 Task: Create a task  Implement a new cloud-based sales management system for a company , assign it to team member softage.2@softage.net in the project AtlasLine and update the status of the task to  Off Track , set the priority of the task to Medium
Action: Mouse moved to (477, 313)
Screenshot: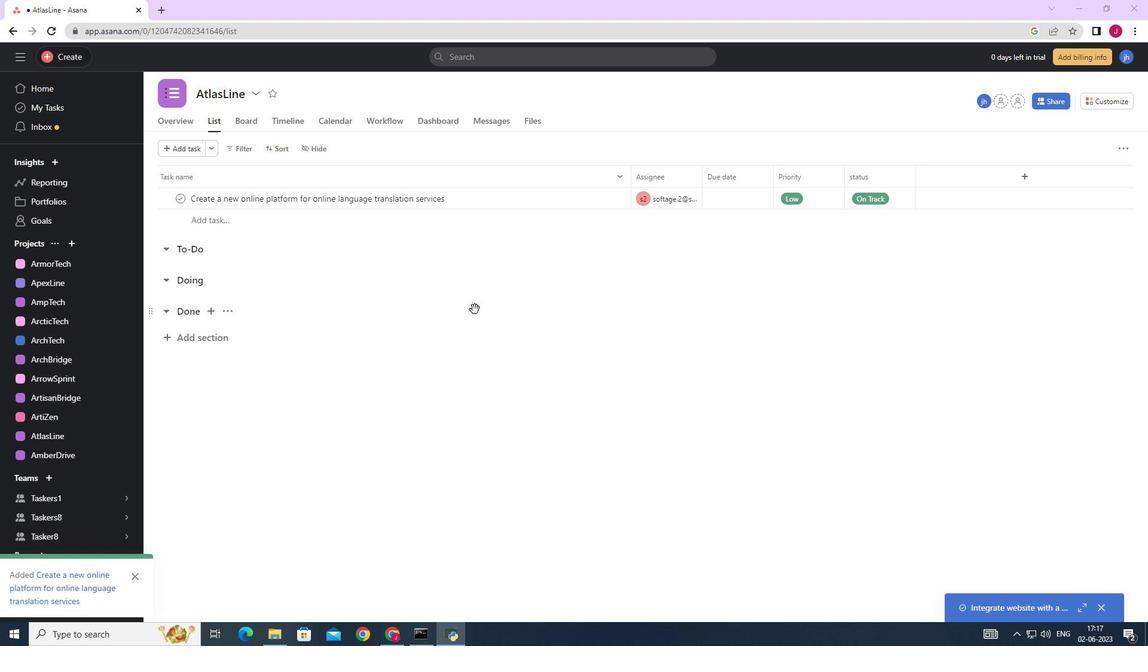 
Action: Mouse scrolled (477, 314) with delta (0, 0)
Screenshot: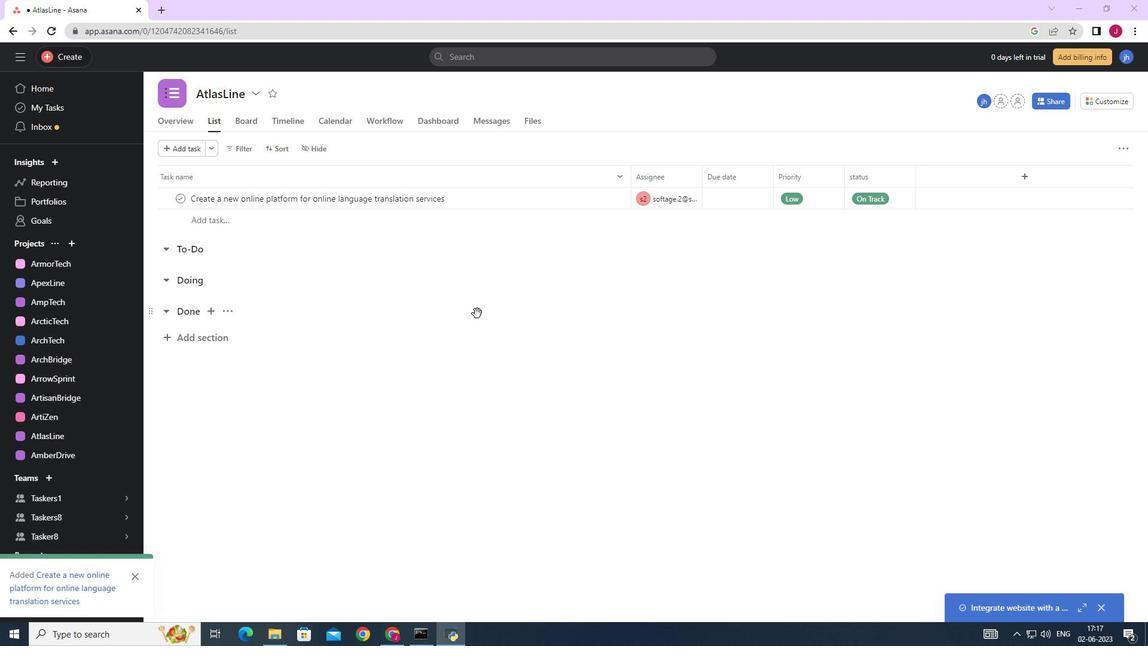 
Action: Mouse scrolled (477, 314) with delta (0, 0)
Screenshot: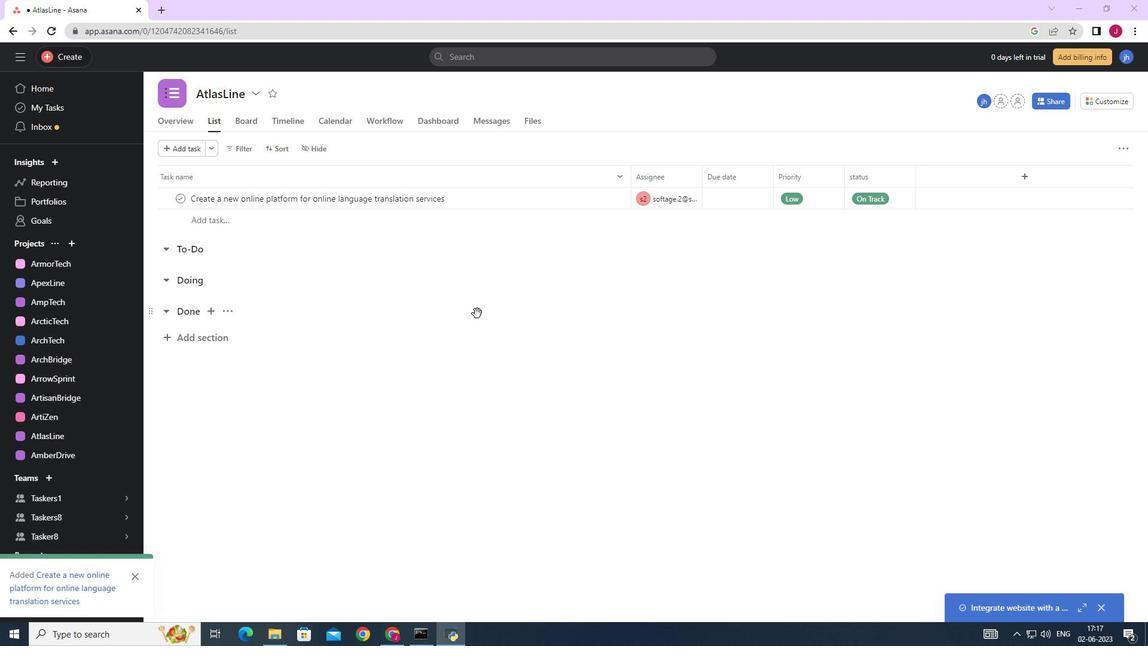 
Action: Mouse moved to (477, 313)
Screenshot: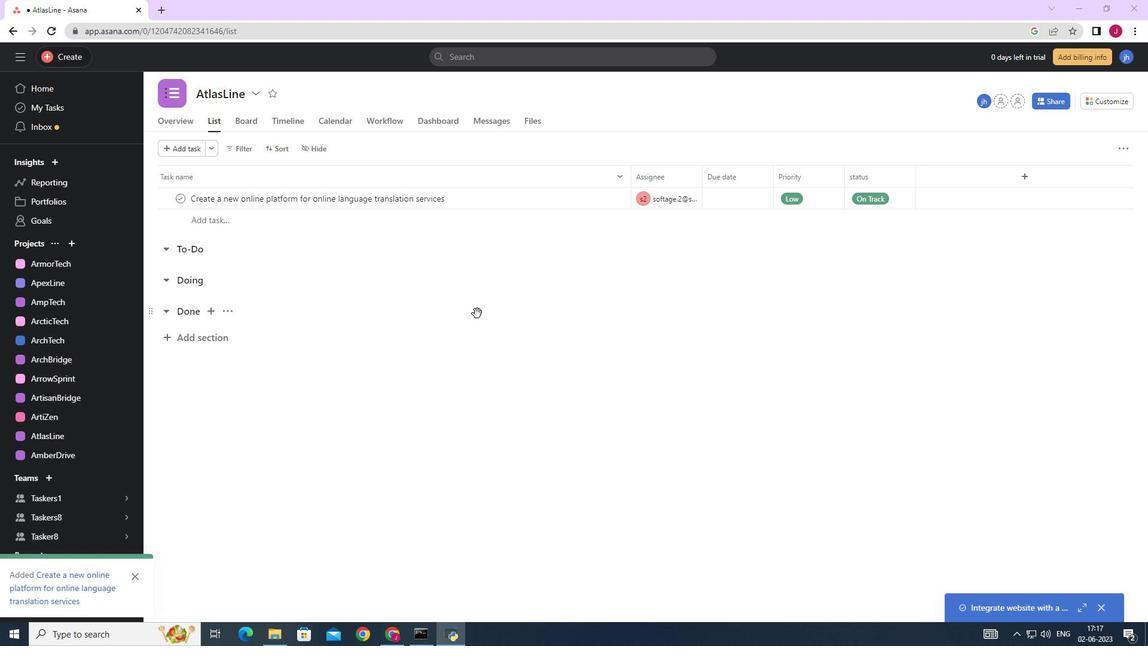 
Action: Mouse scrolled (477, 314) with delta (0, 0)
Screenshot: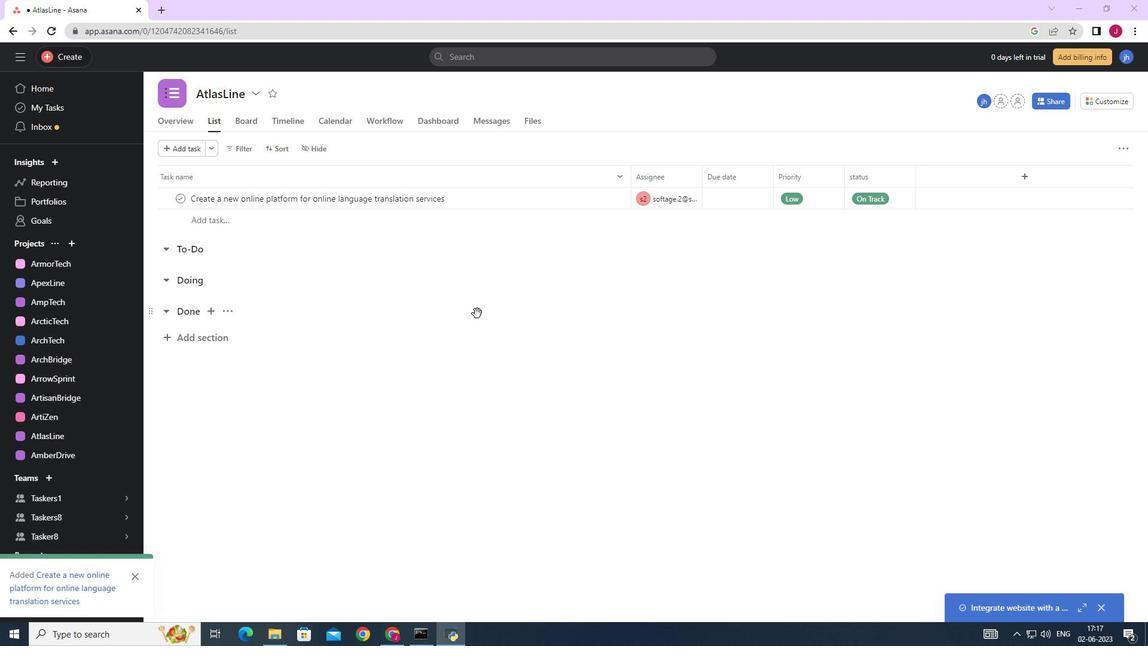 
Action: Mouse moved to (77, 56)
Screenshot: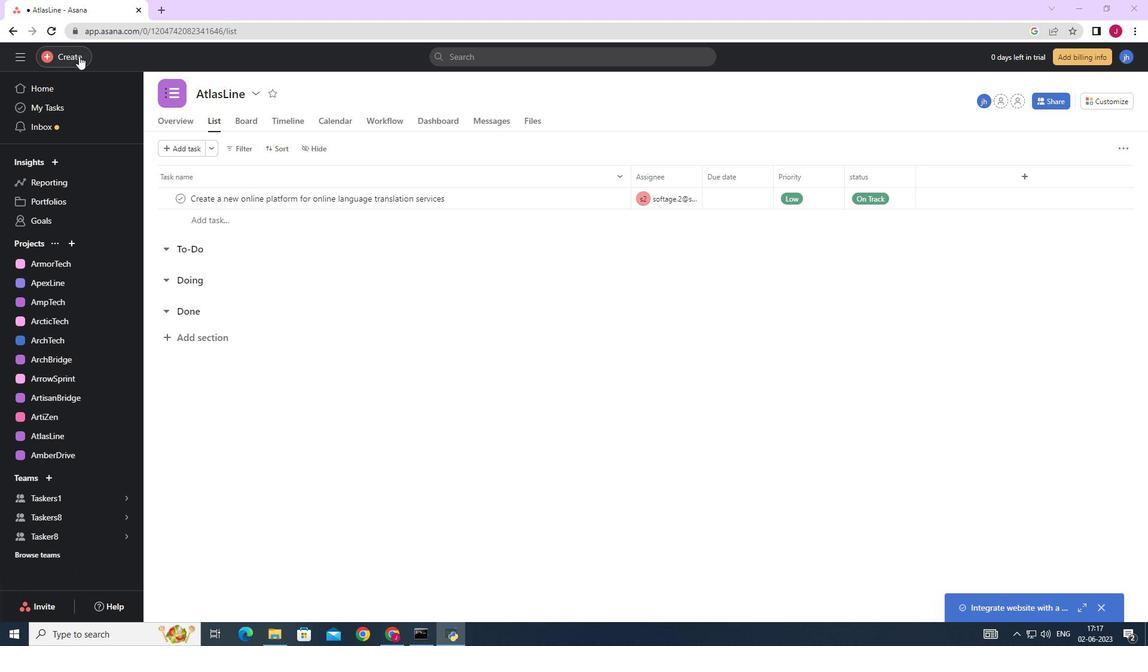 
Action: Mouse pressed left at (77, 56)
Screenshot: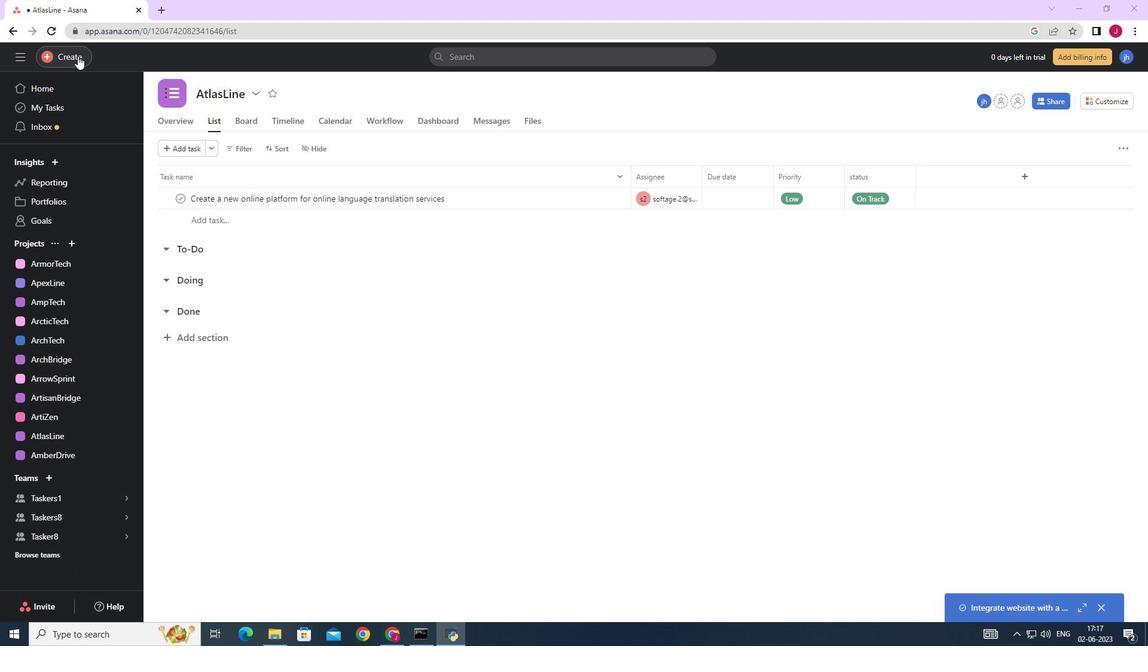 
Action: Mouse moved to (145, 64)
Screenshot: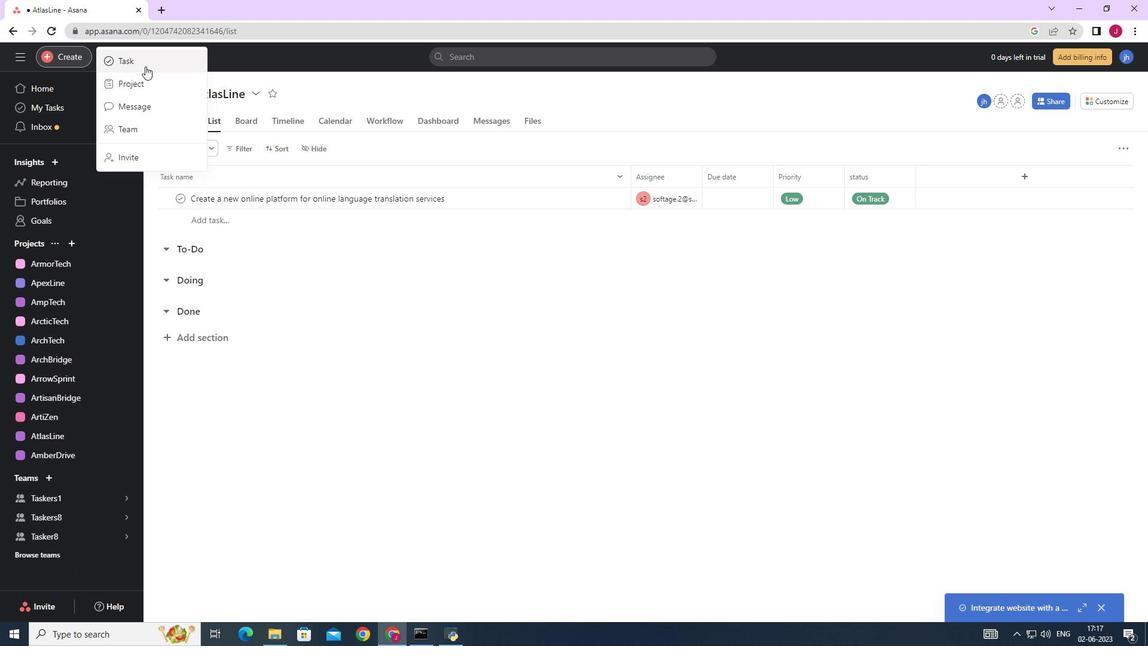 
Action: Mouse pressed left at (145, 64)
Screenshot: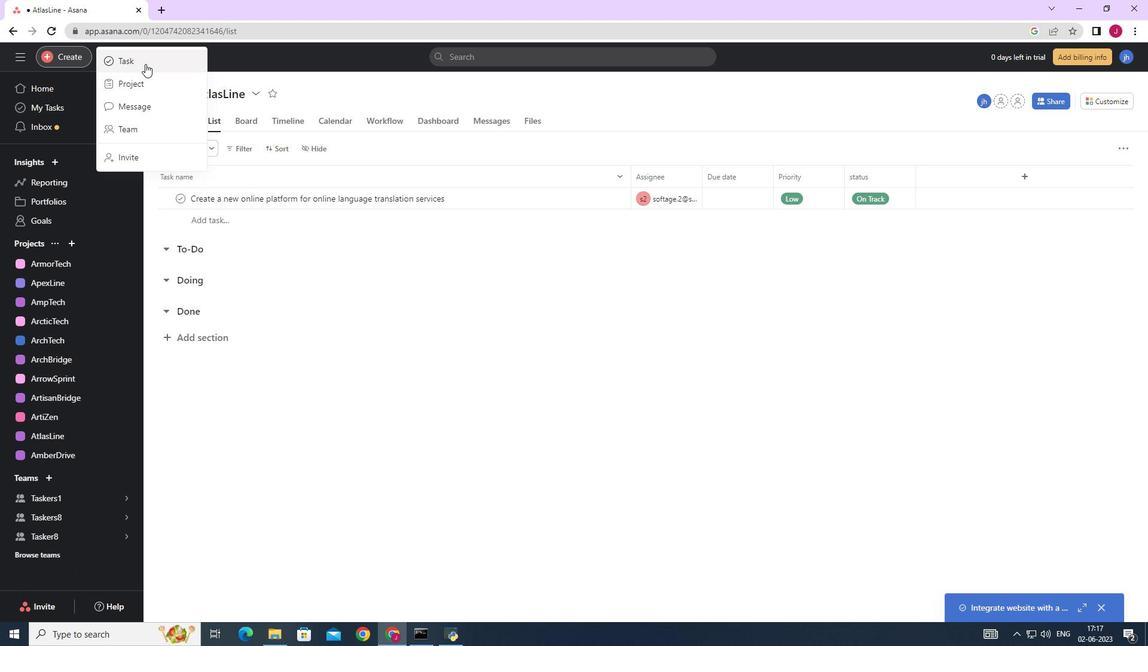 
Action: Mouse moved to (938, 396)
Screenshot: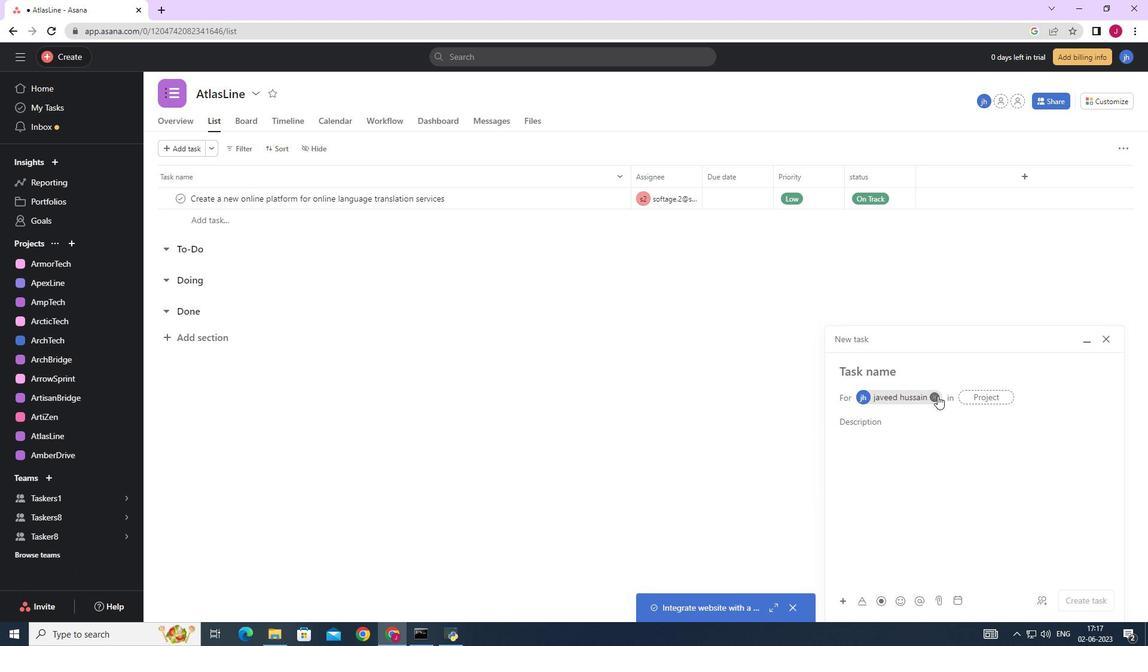 
Action: Mouse pressed left at (938, 396)
Screenshot: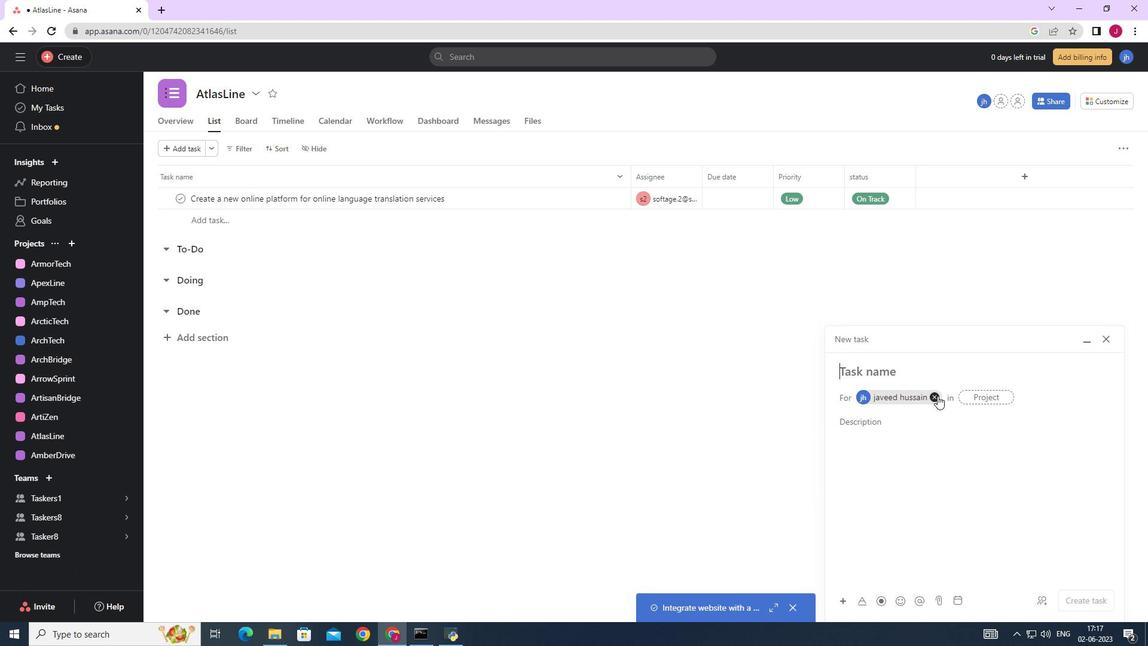 
Action: Mouse moved to (861, 368)
Screenshot: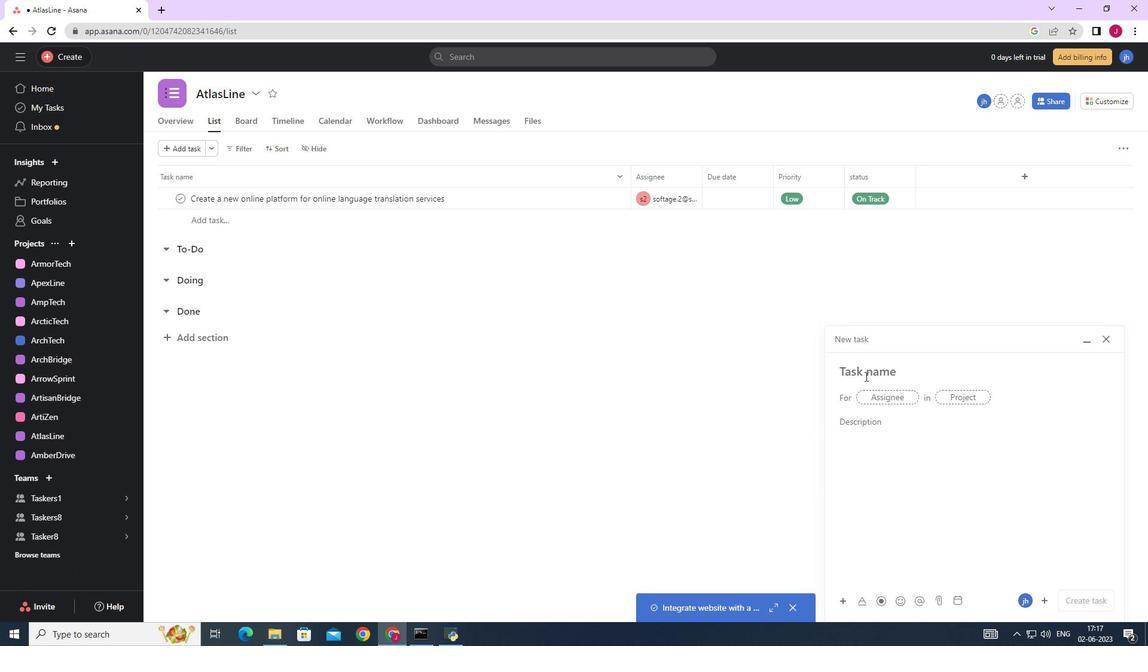 
Action: Mouse pressed left at (861, 368)
Screenshot: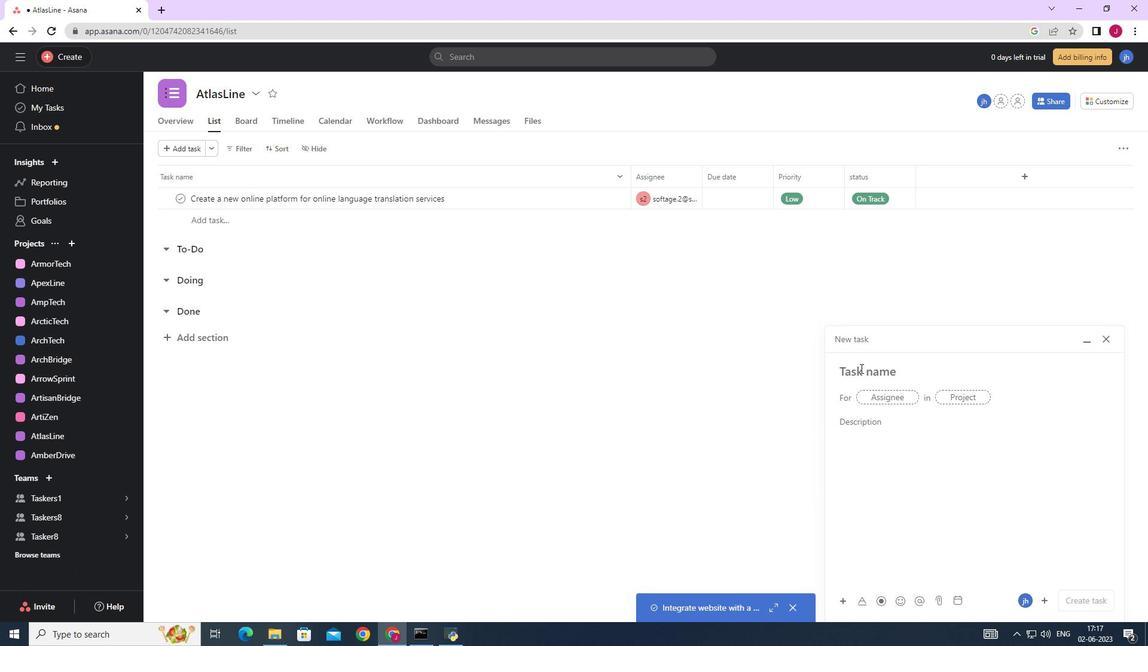 
Action: Key pressed <Key.caps_lock>I<Key.caps_lock>mplement<Key.space>a<Key.space>new<Key.space>cloud-based<Key.space>sales<Key.space>management<Key.space>system<Key.space>for<Key.space>a<Key.space>company<Key.space>
Screenshot: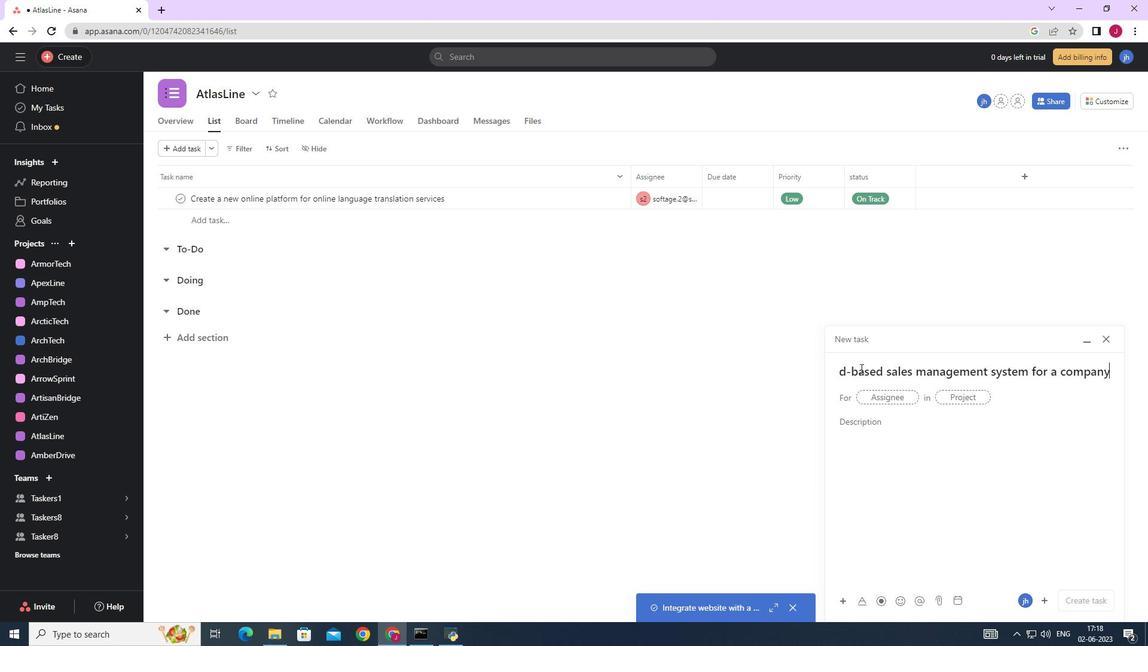 
Action: Mouse moved to (895, 400)
Screenshot: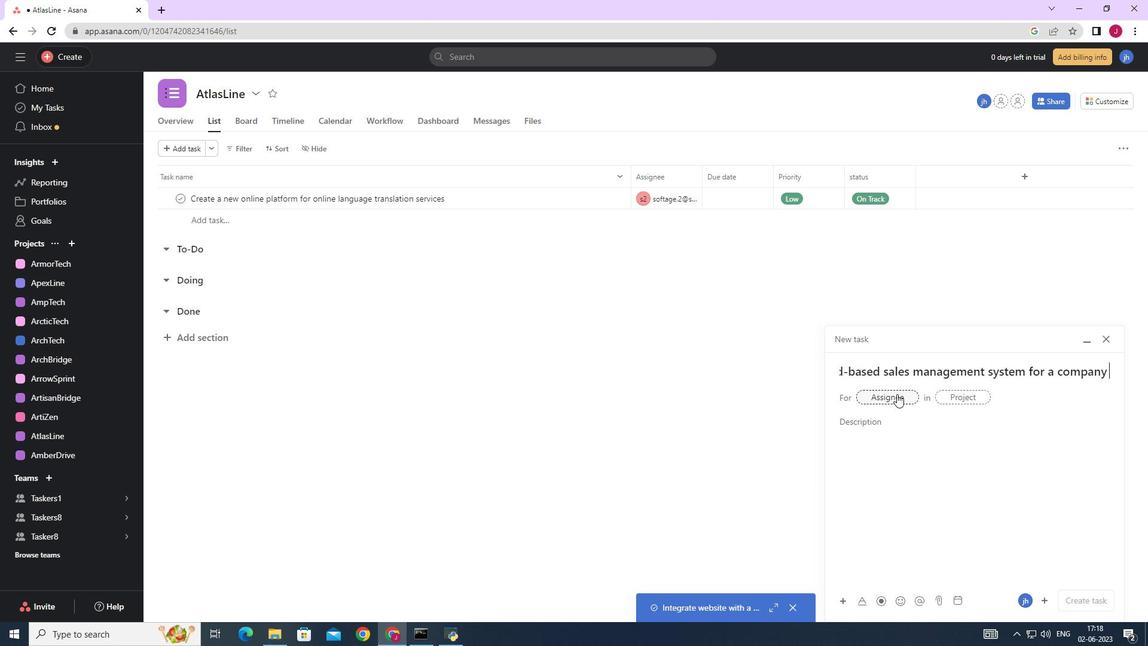 
Action: Mouse pressed left at (895, 400)
Screenshot: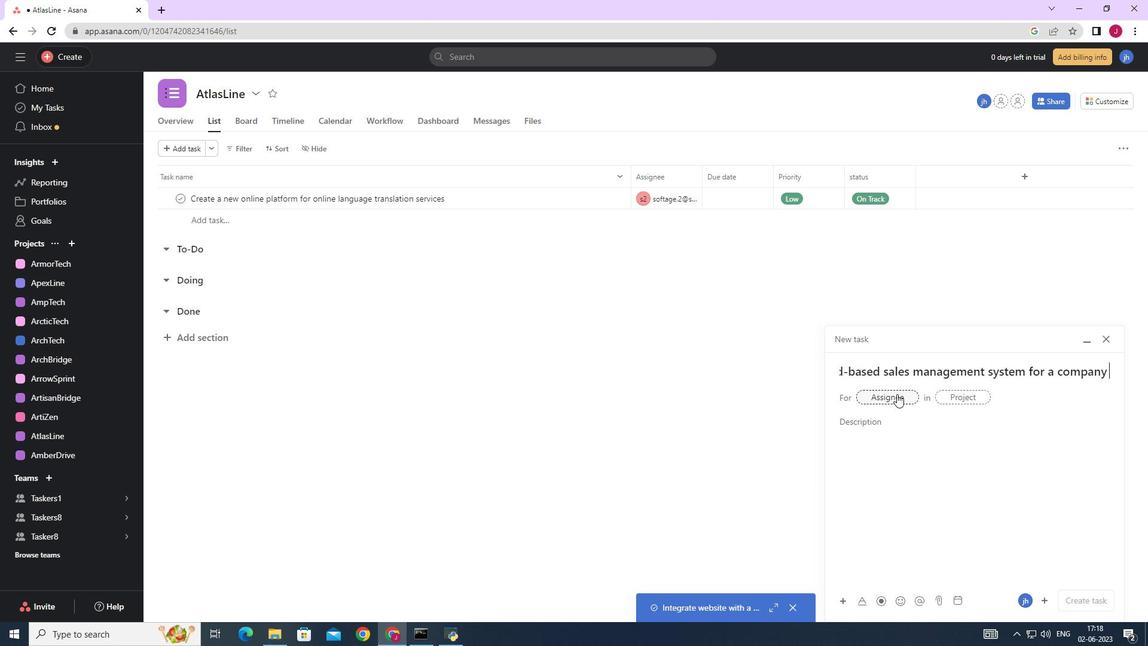 
Action: Key pressed softage.2
Screenshot: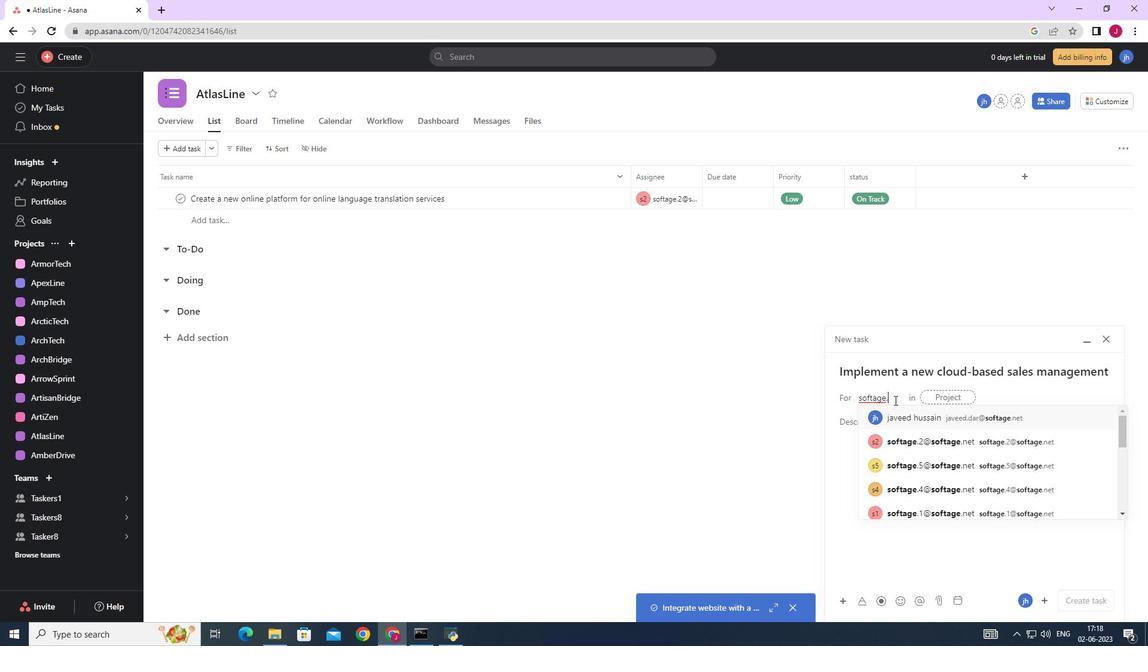 
Action: Mouse moved to (933, 416)
Screenshot: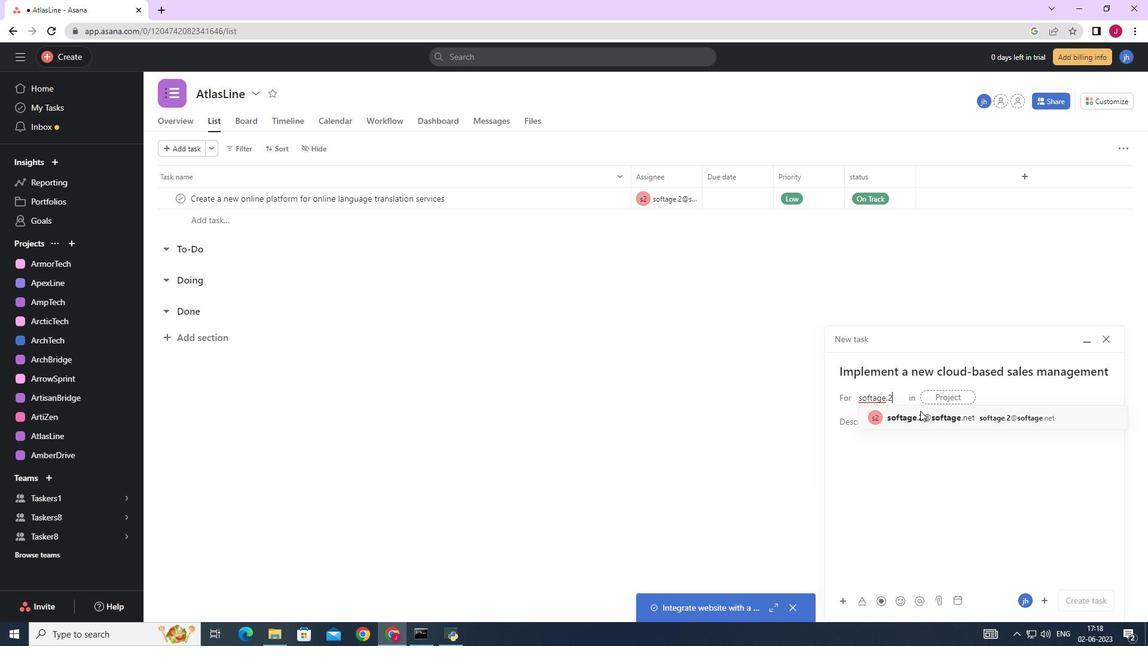 
Action: Mouse pressed left at (933, 416)
Screenshot: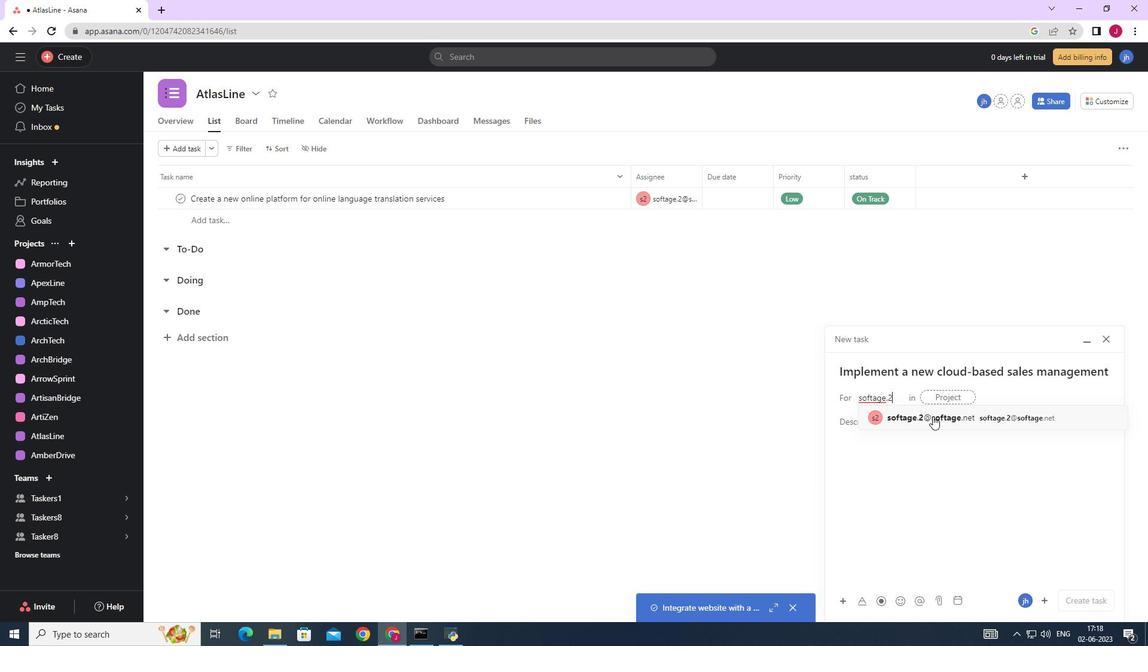 
Action: Mouse moved to (776, 417)
Screenshot: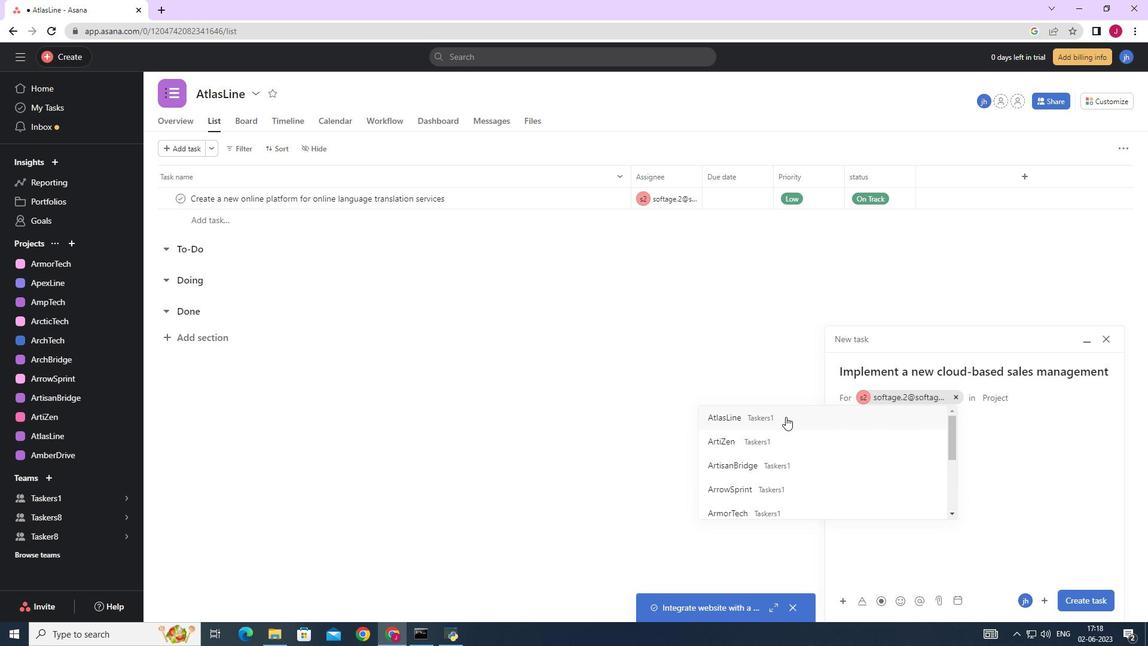 
Action: Mouse pressed left at (776, 417)
Screenshot: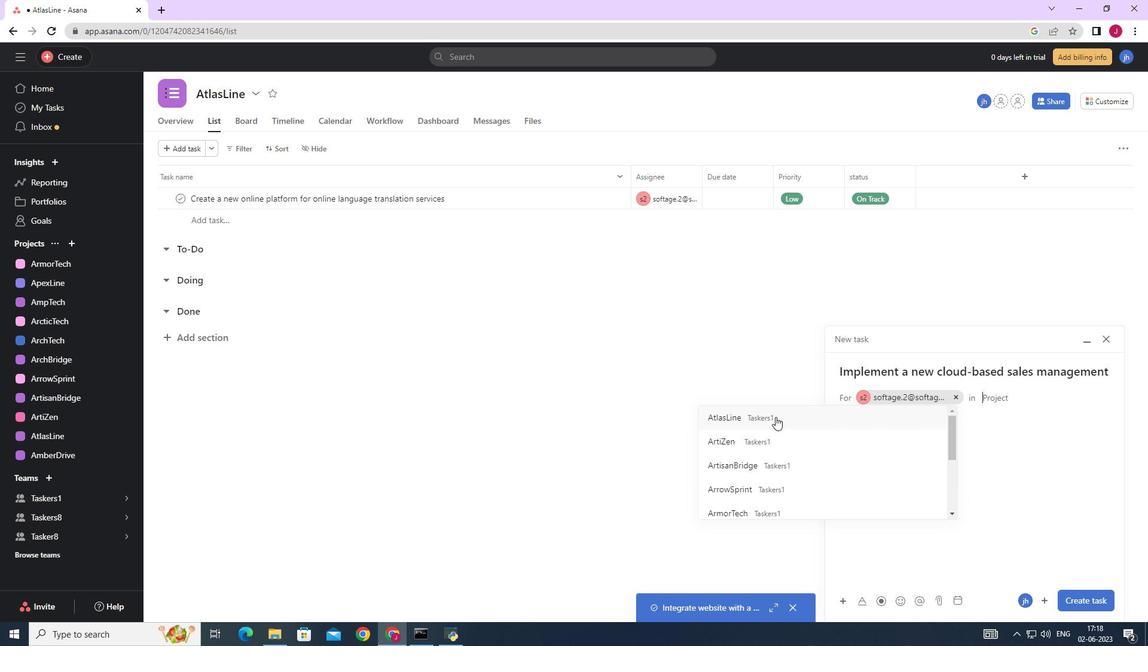 
Action: Mouse moved to (892, 427)
Screenshot: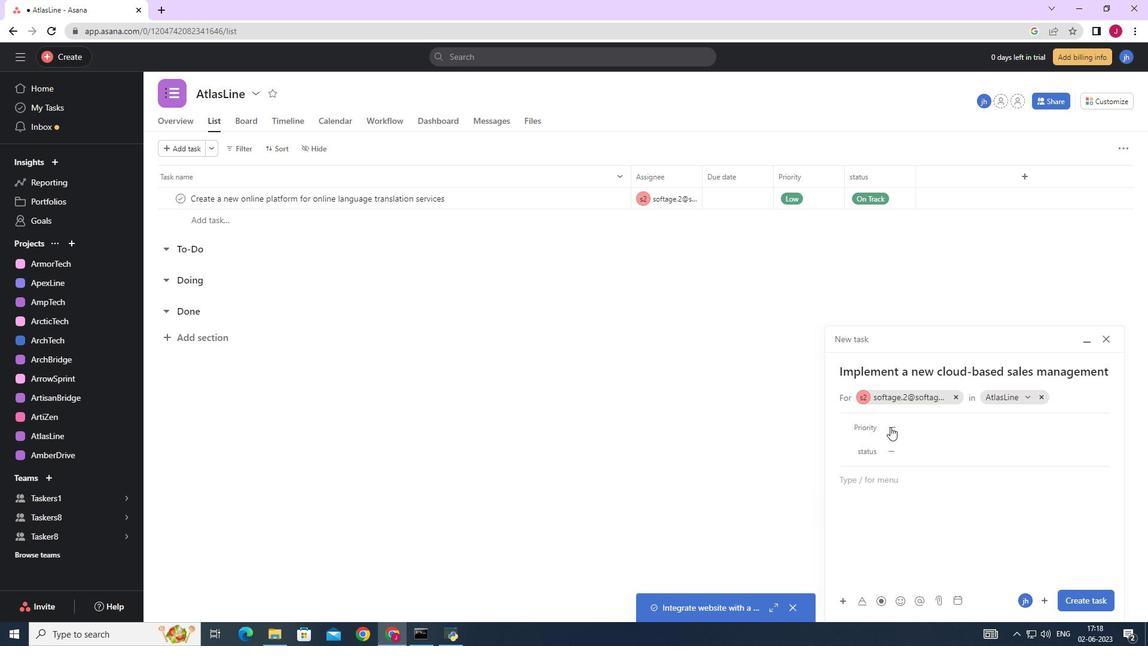 
Action: Mouse pressed left at (892, 427)
Screenshot: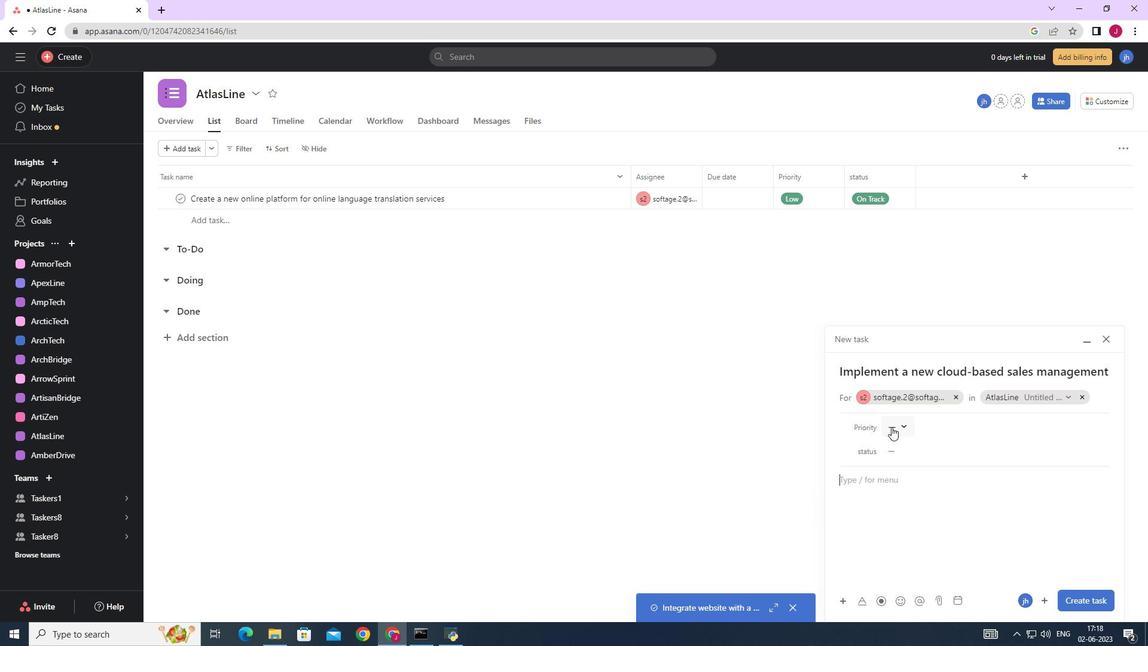 
Action: Mouse moved to (924, 488)
Screenshot: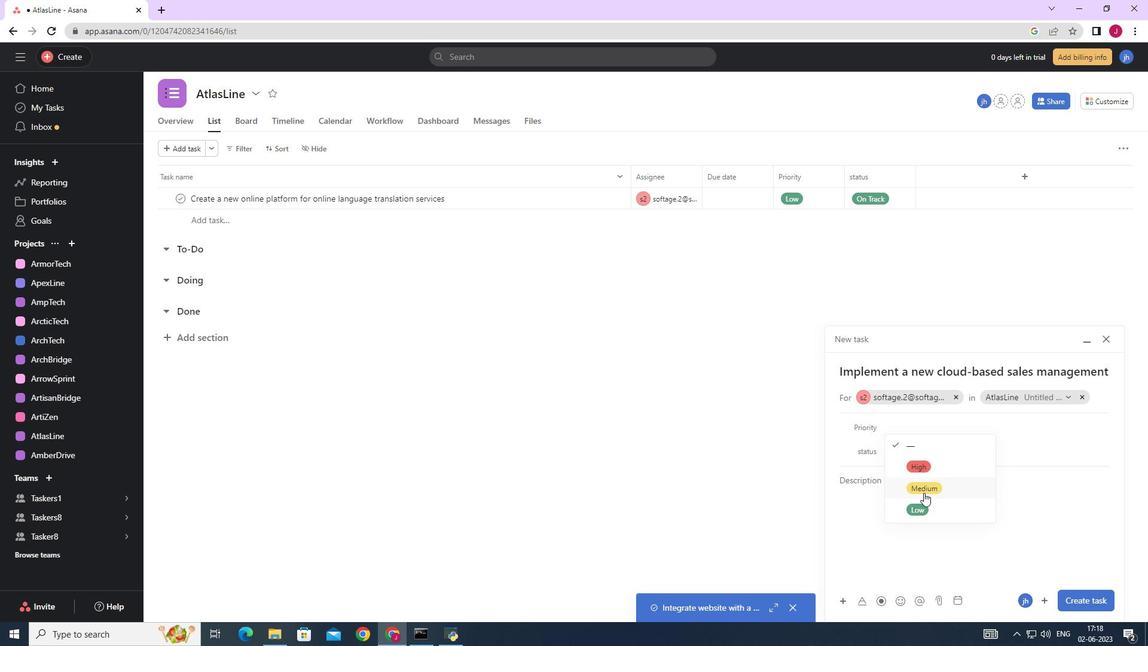 
Action: Mouse pressed left at (924, 488)
Screenshot: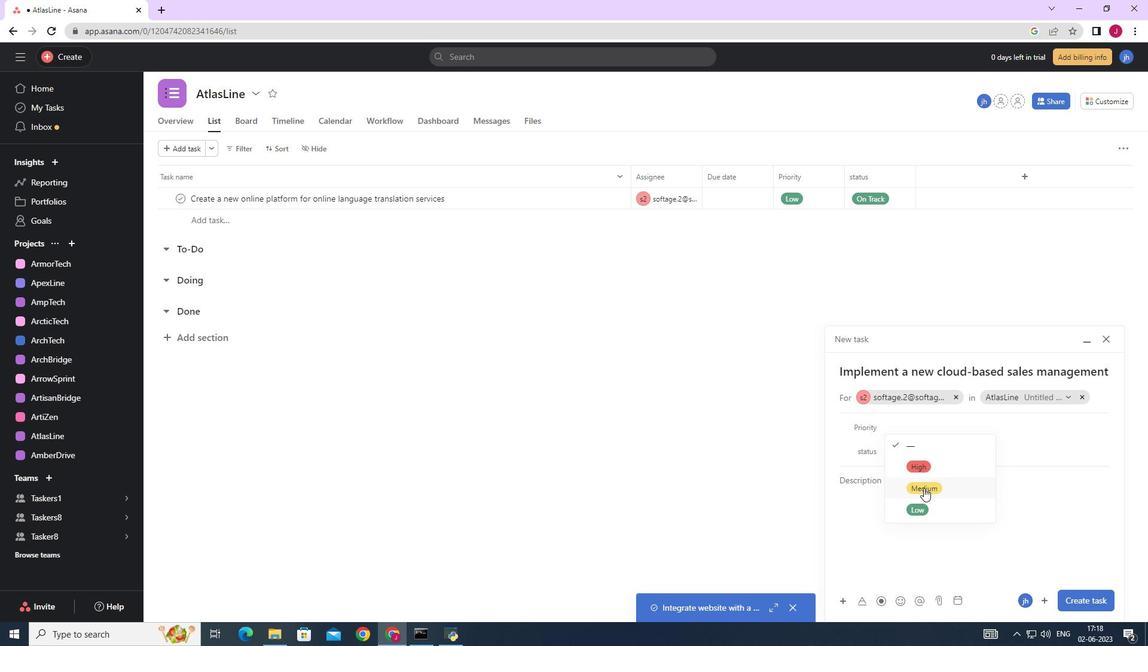 
Action: Mouse moved to (896, 448)
Screenshot: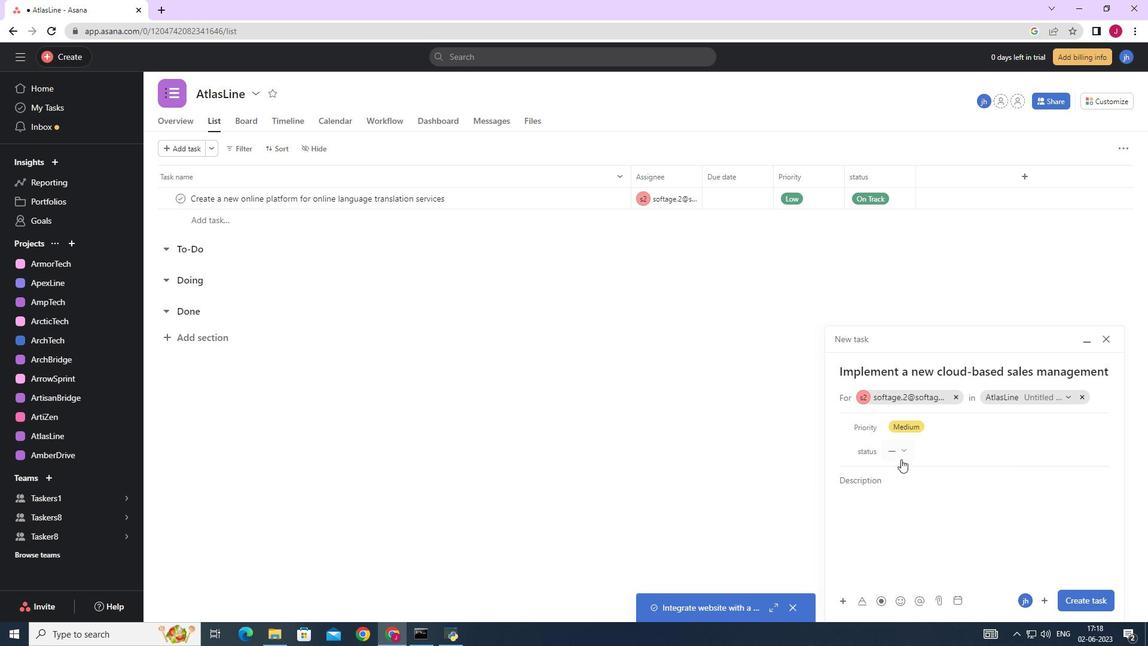 
Action: Mouse pressed left at (896, 448)
Screenshot: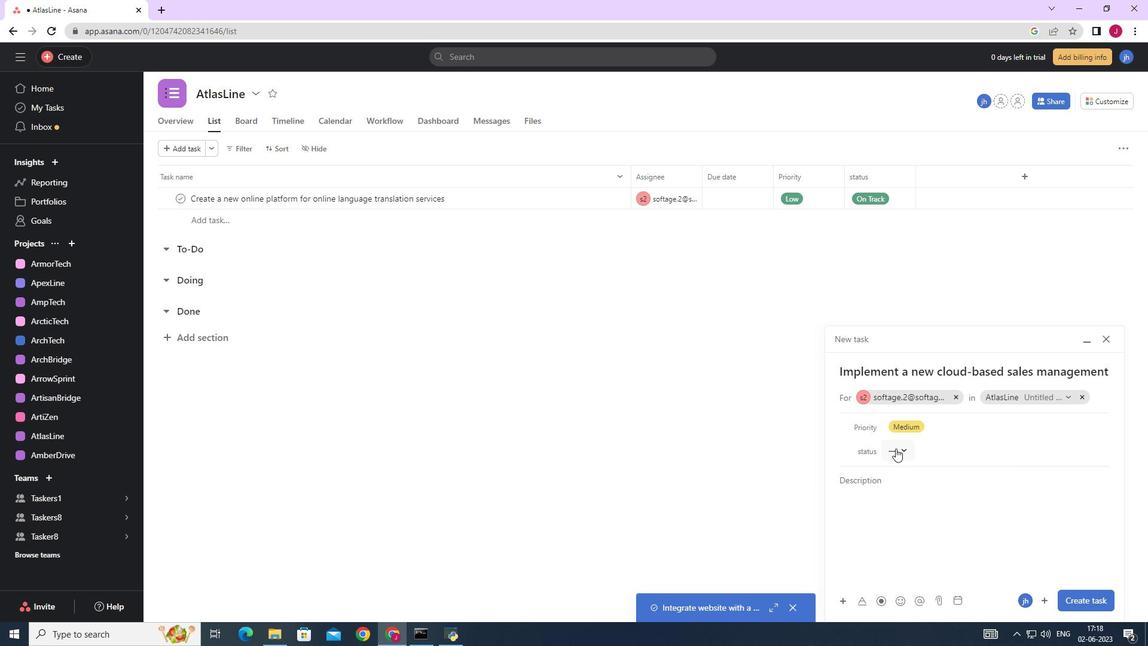 
Action: Mouse moved to (925, 506)
Screenshot: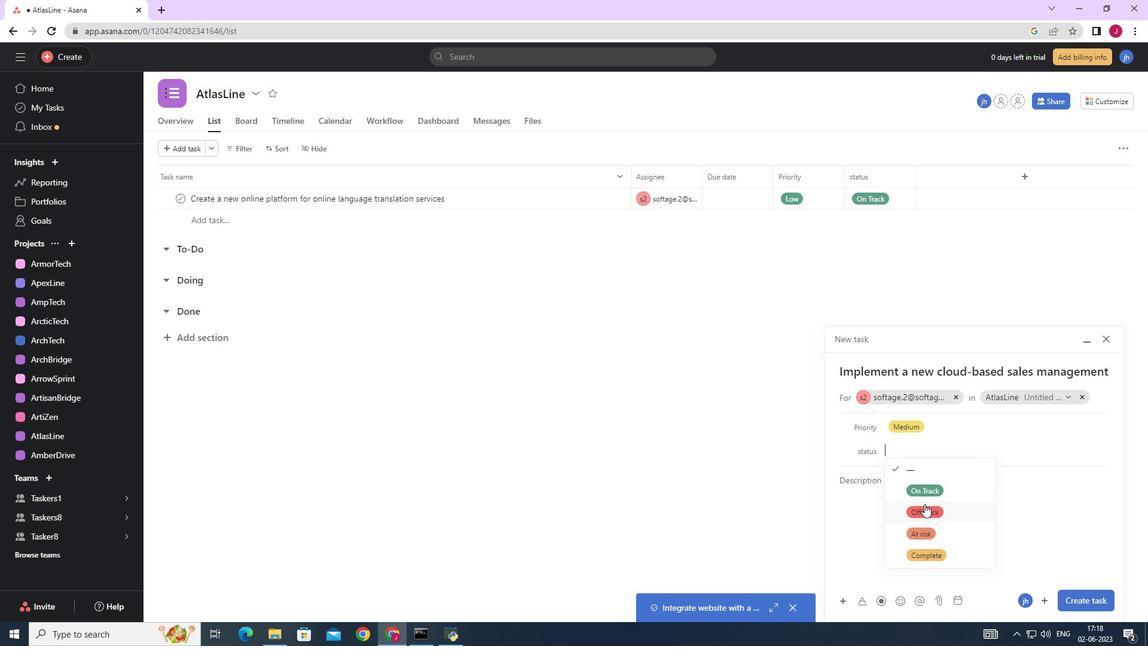 
Action: Mouse pressed left at (925, 506)
Screenshot: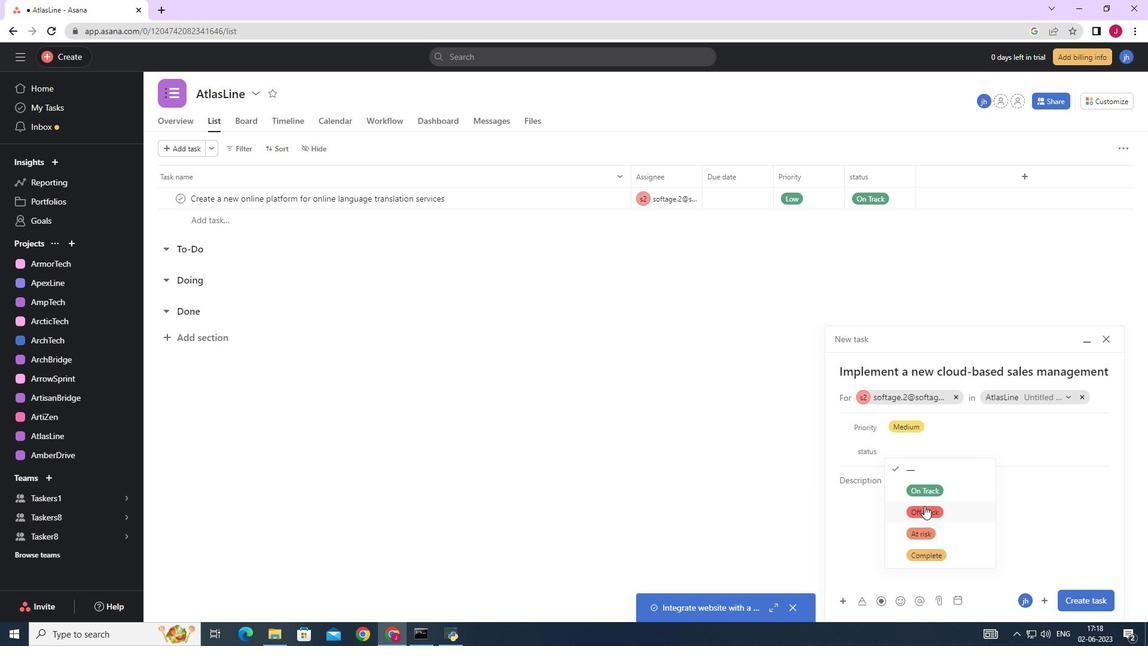 
Action: Mouse moved to (1083, 601)
Screenshot: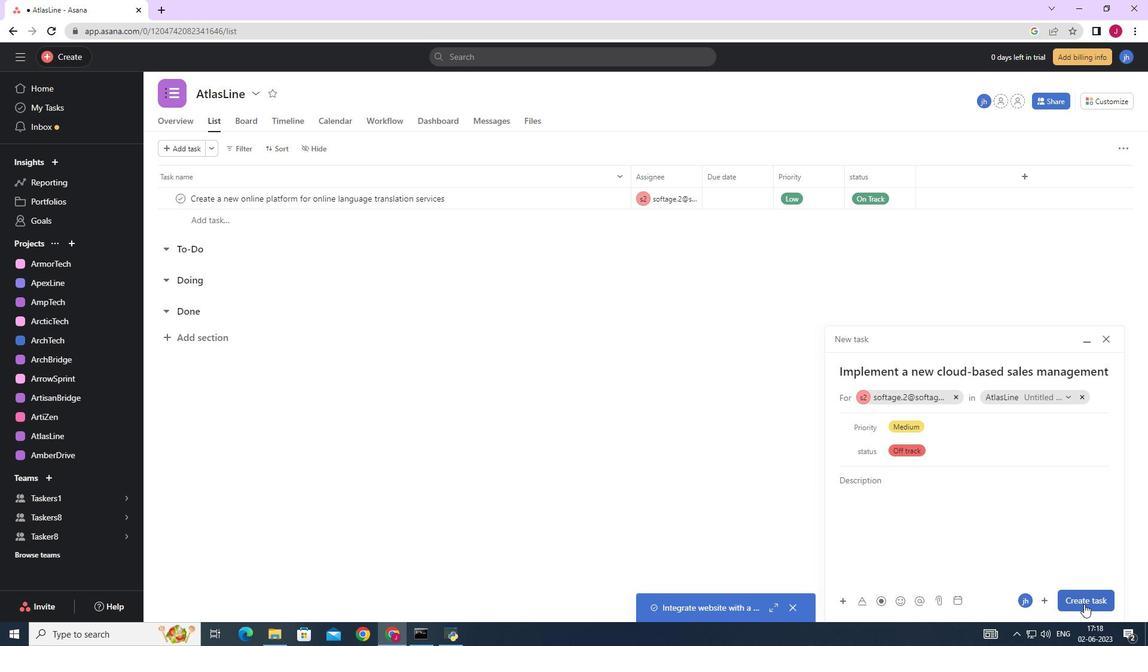 
Action: Mouse pressed left at (1083, 601)
Screenshot: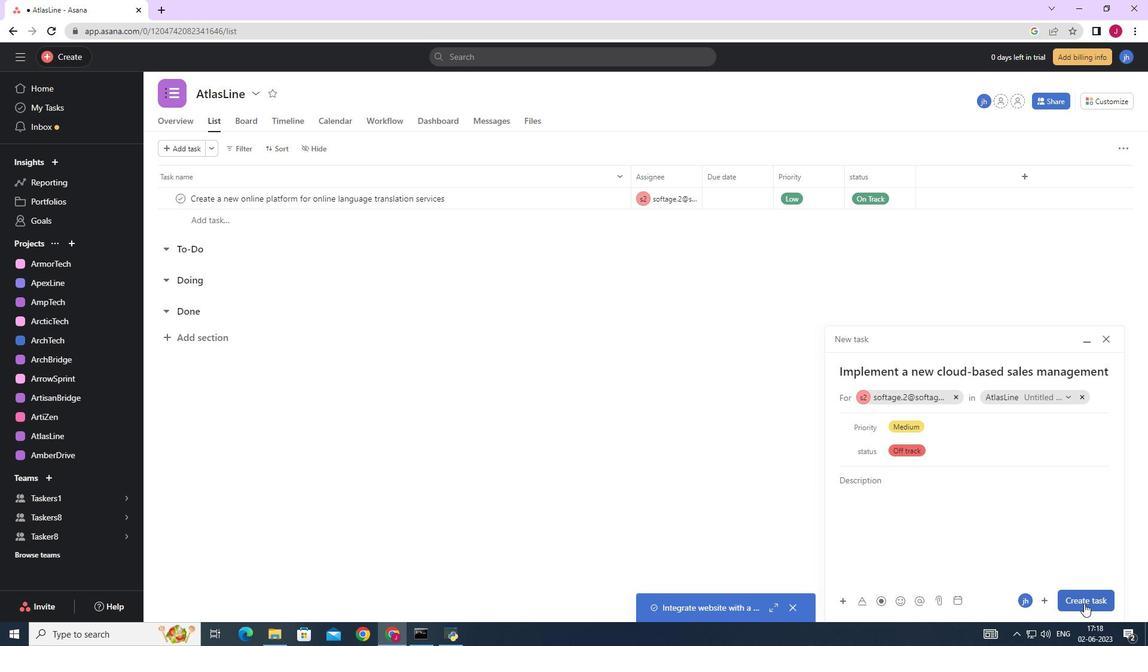 
Action: Mouse moved to (1047, 545)
Screenshot: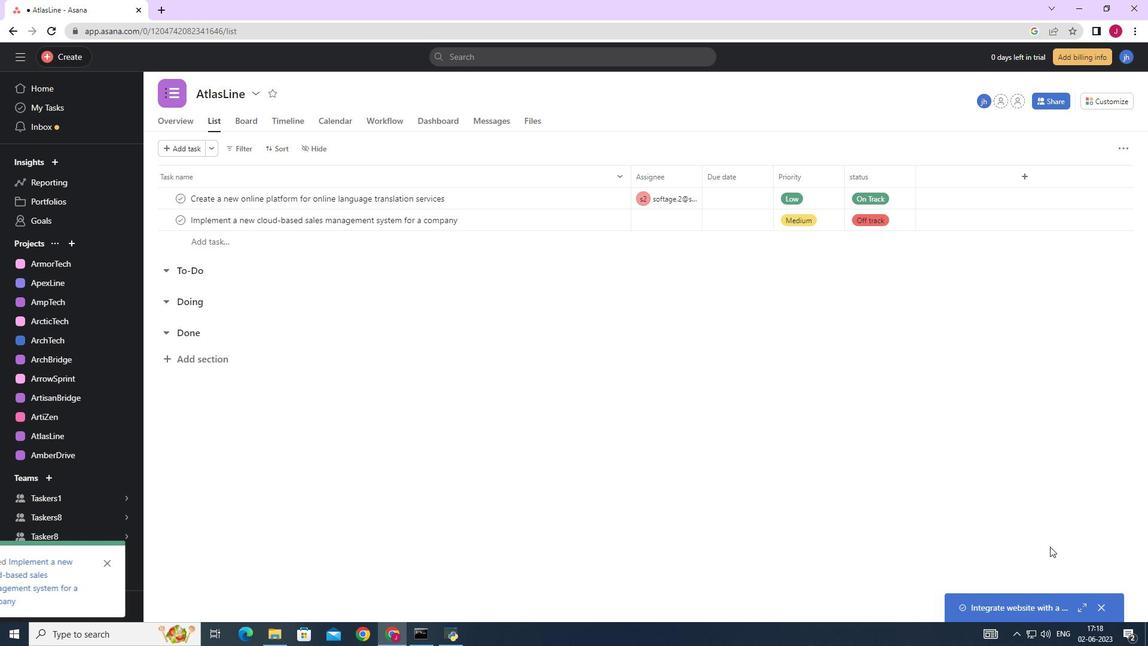 
